 Task: Arrange a 45-minute interview for a software developer position.
Action: Mouse moved to (467, 214)
Screenshot: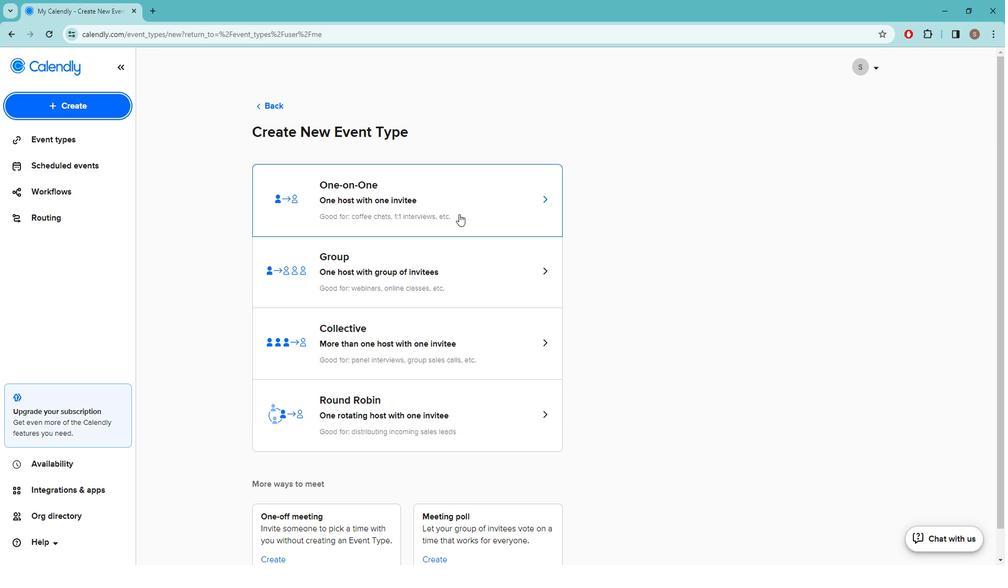 
Action: Mouse pressed left at (467, 214)
Screenshot: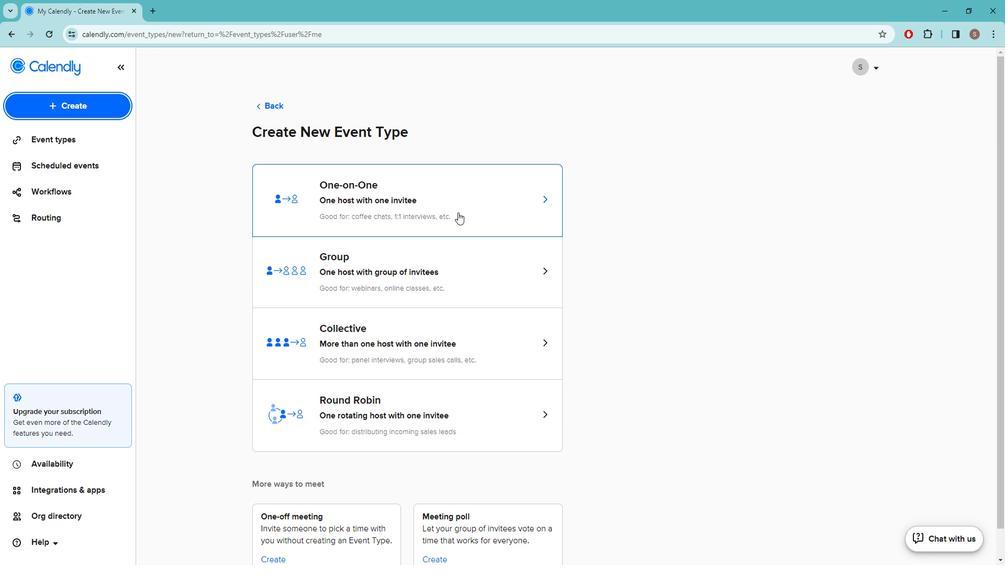 
Action: Mouse moved to (157, 153)
Screenshot: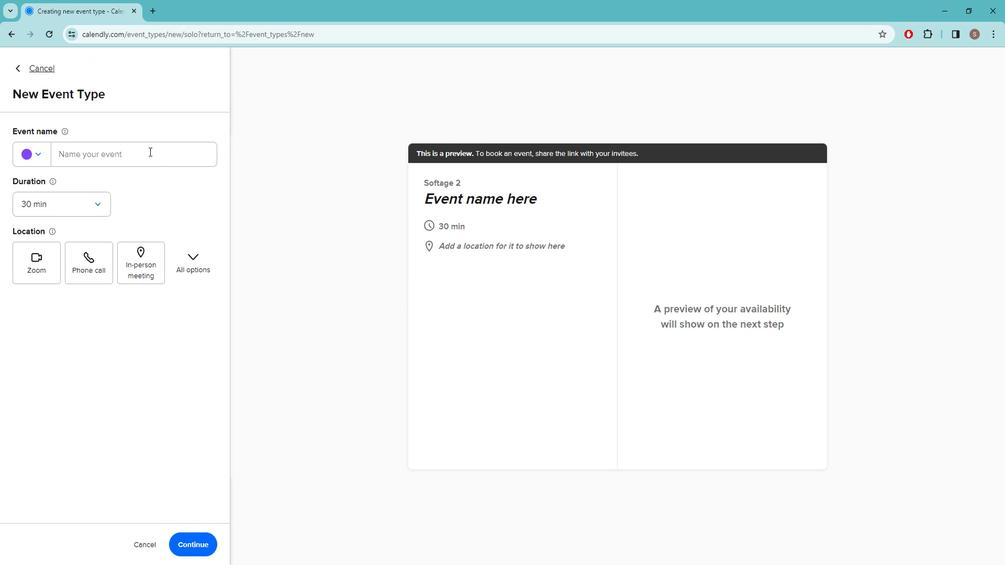 
Action: Mouse pressed left at (157, 153)
Screenshot: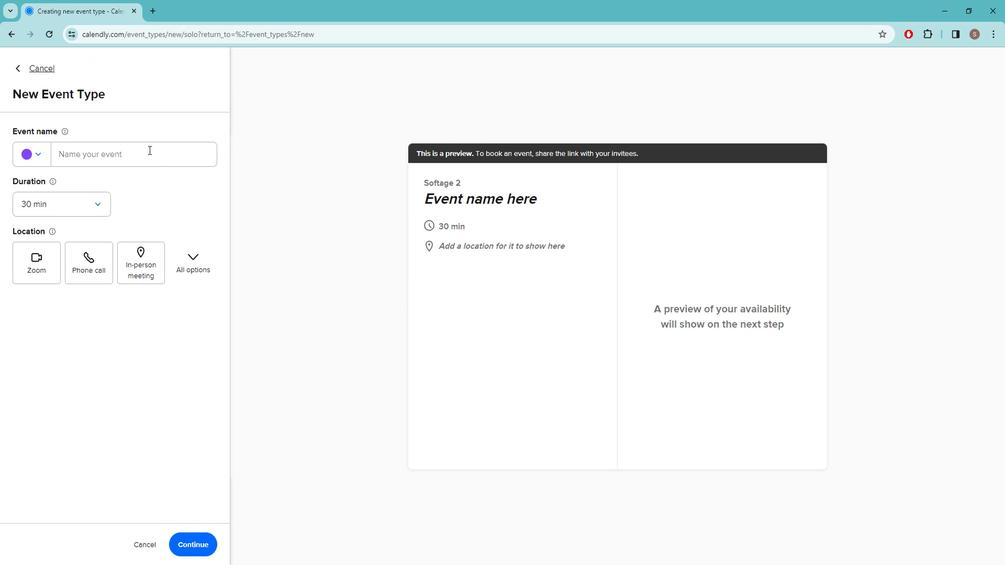 
Action: Key pressed s<Key.caps_lock>OFTWAE<Key.backspace>RE<Key.space><Key.caps_lock>d<Key.caps_lock>EVELOPER<Key.space><Key.caps_lock>i<Key.caps_lock>NTERVIEW<Key.space><Key.caps_lock>s<Key.caps_lock>CHEDULING<Key.space>
Screenshot: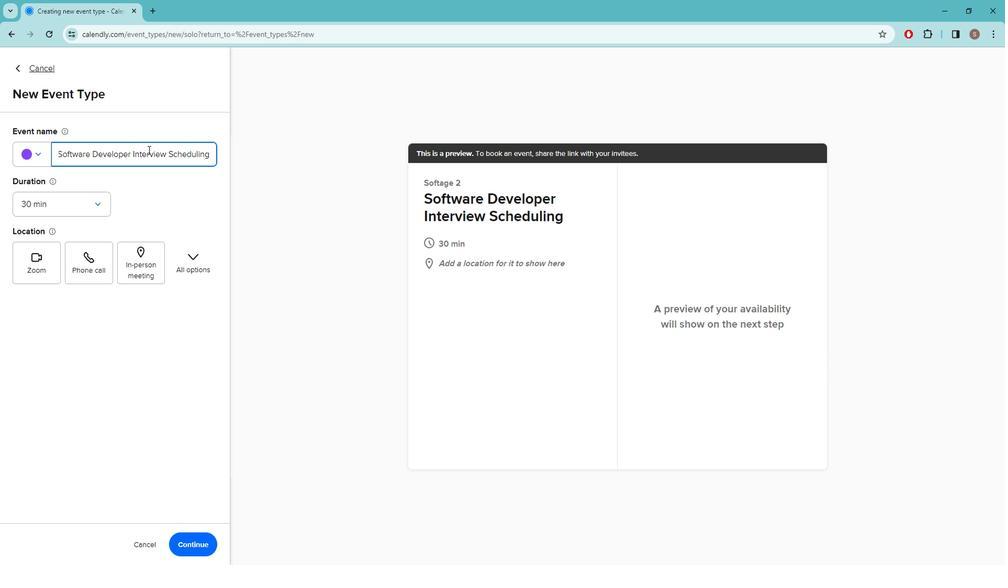 
Action: Mouse moved to (93, 212)
Screenshot: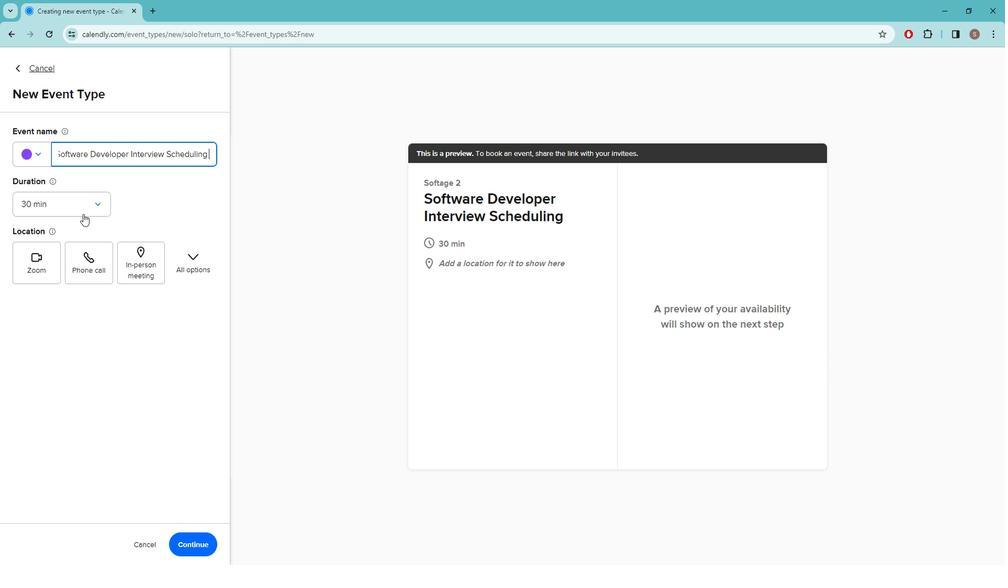 
Action: Mouse pressed left at (93, 212)
Screenshot: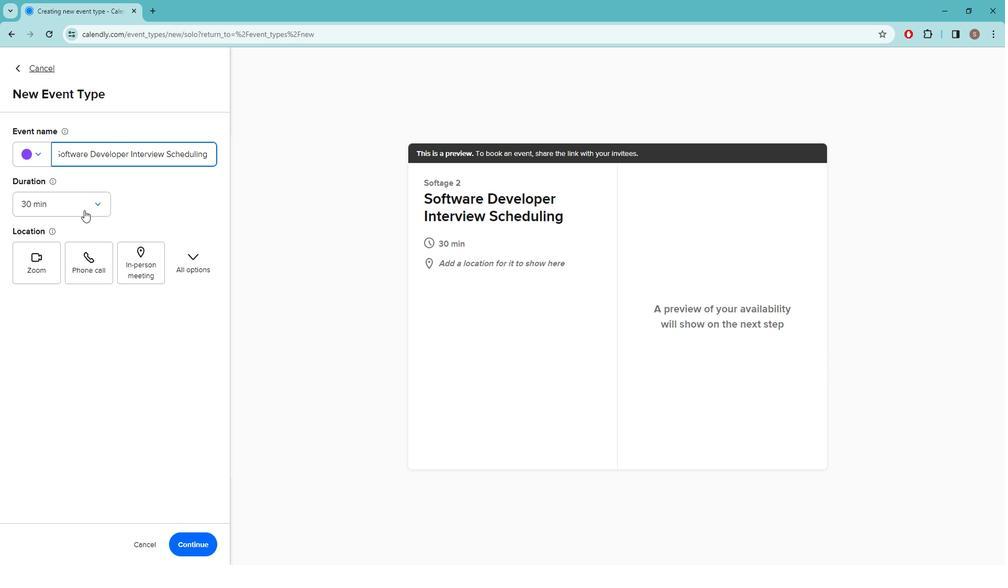 
Action: Mouse moved to (78, 277)
Screenshot: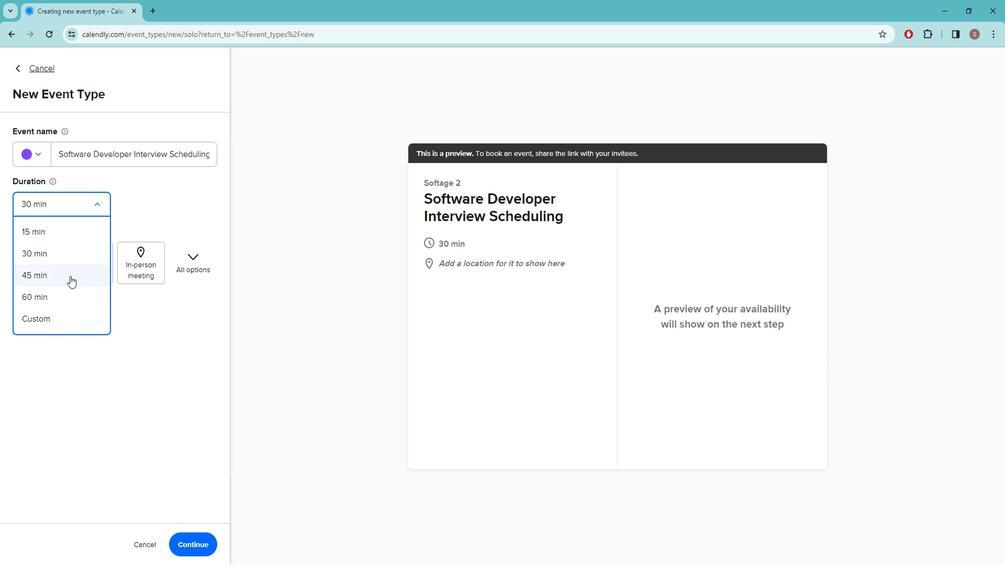 
Action: Mouse pressed left at (78, 277)
Screenshot: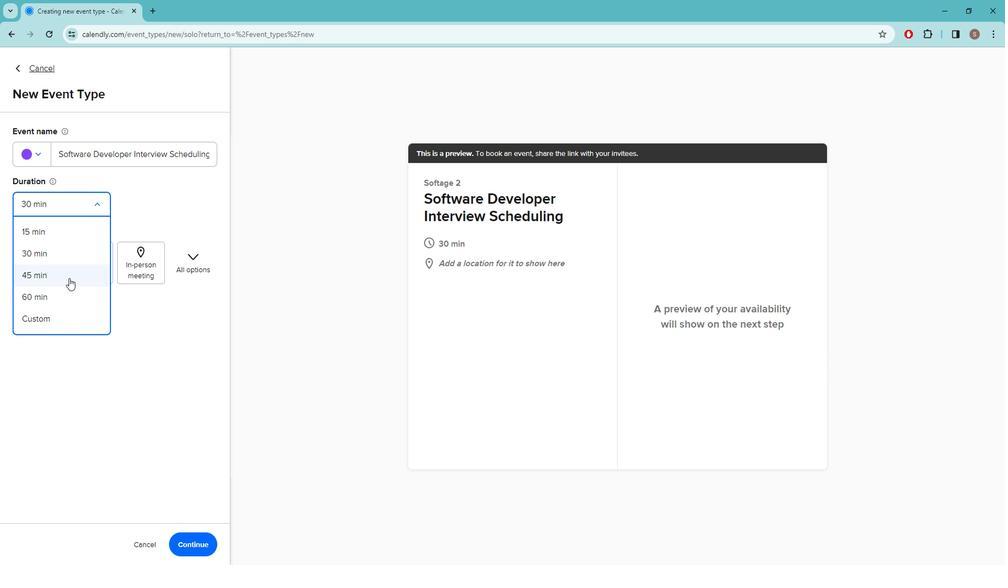 
Action: Mouse moved to (154, 267)
Screenshot: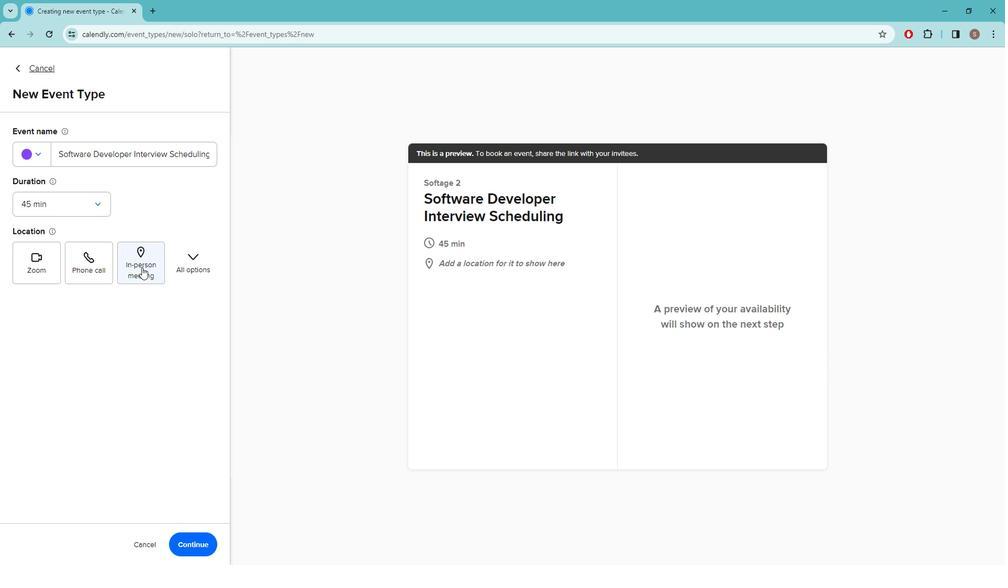 
Action: Mouse pressed left at (154, 267)
Screenshot: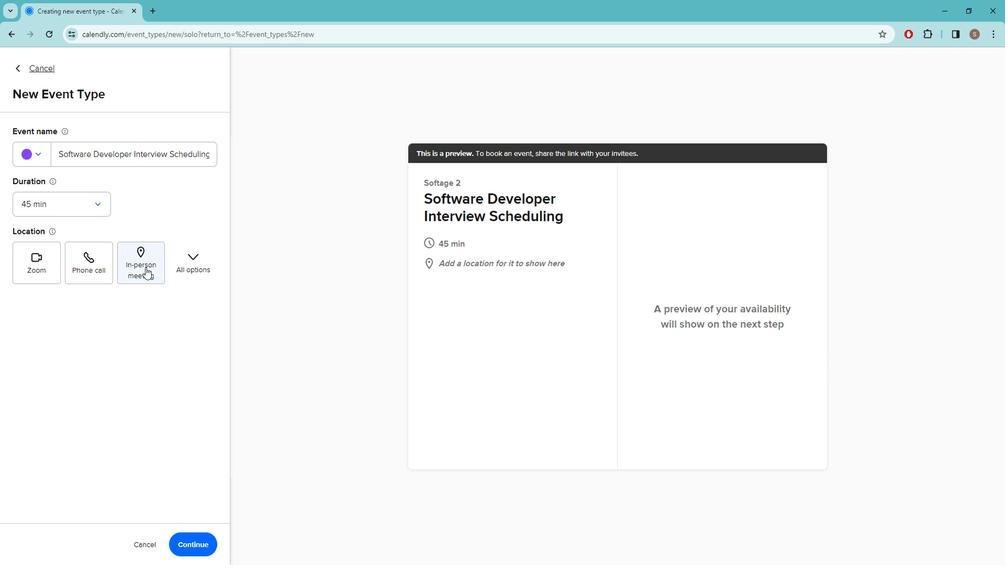 
Action: Mouse moved to (462, 192)
Screenshot: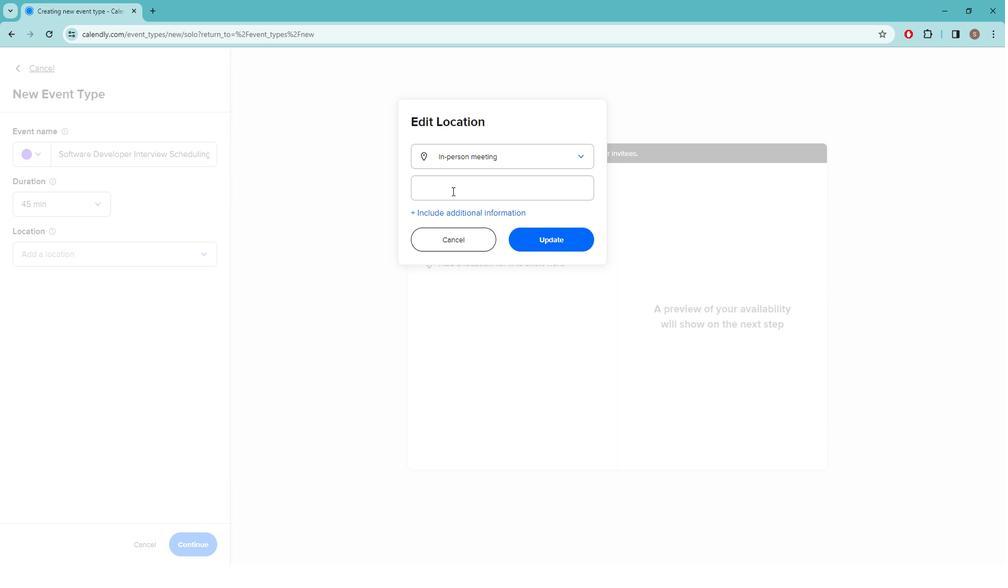 
Action: Mouse pressed left at (462, 192)
Screenshot: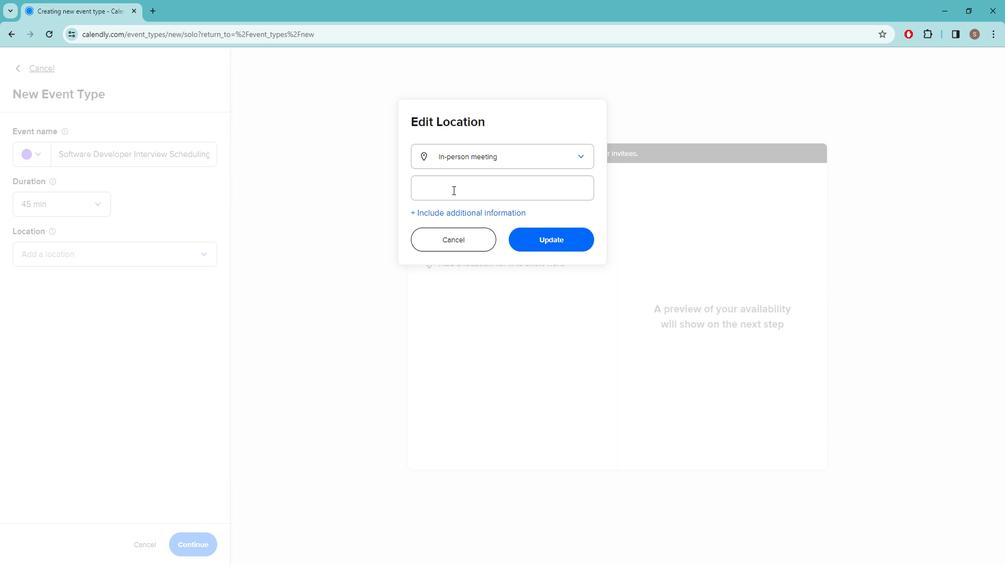 
Action: Key pressed <Key.caps_lock>u<Key.caps_lock>NIFIED<Key.space><Key.caps_lock>i<Key.caps_lock>NFOTECH,<Key.space>79<Key.space><Key.caps_lock>m<Key.caps_lock>ADISON<Key.space><Key.caps_lock>a<Key.caps_lock>VE<Key.shift>#<Key.space>660,<Key.space><Key.caps_lock>m<Key.caps_lock>ANHATTAN,<Key.space><Key.caps_lock>ny<Key.space>10016,<Key.space>usa<Key.space>
Screenshot: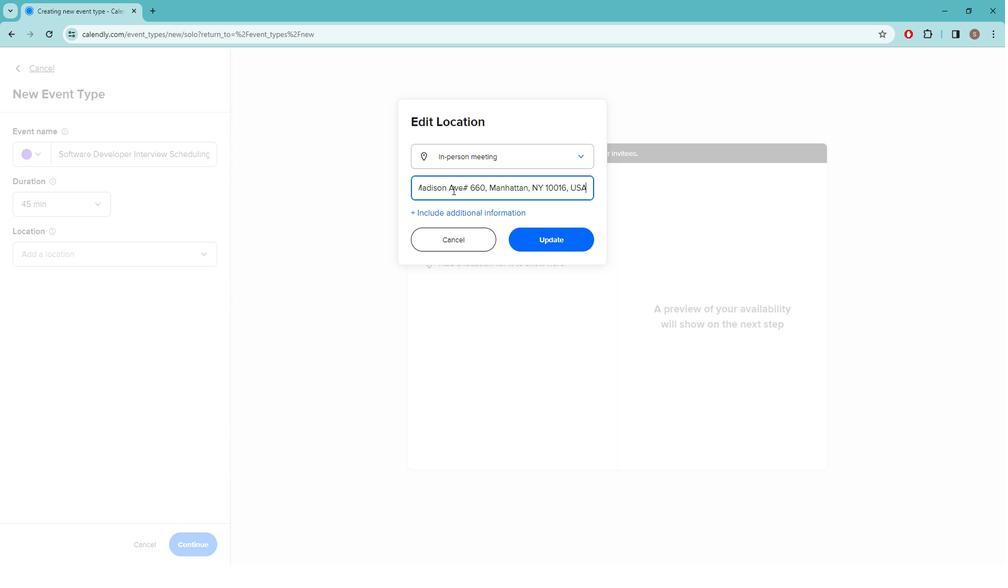 
Action: Mouse moved to (553, 240)
Screenshot: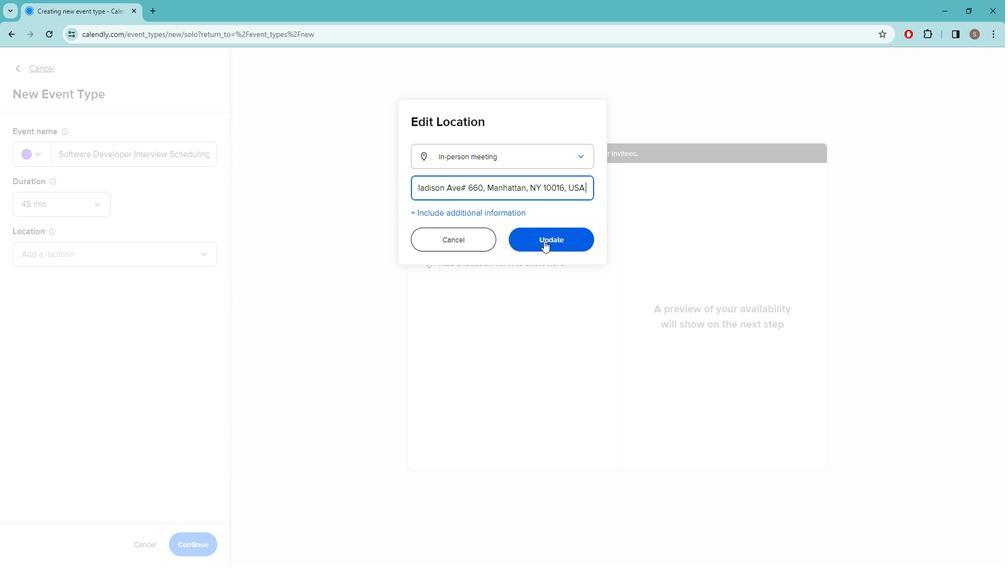 
Action: Mouse pressed left at (553, 240)
Screenshot: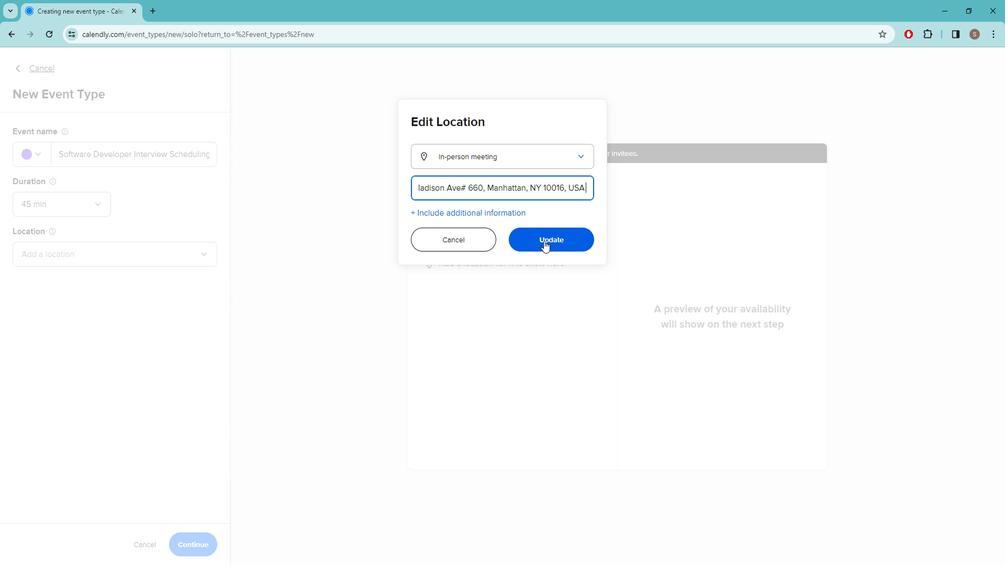 
Action: Mouse moved to (205, 531)
Screenshot: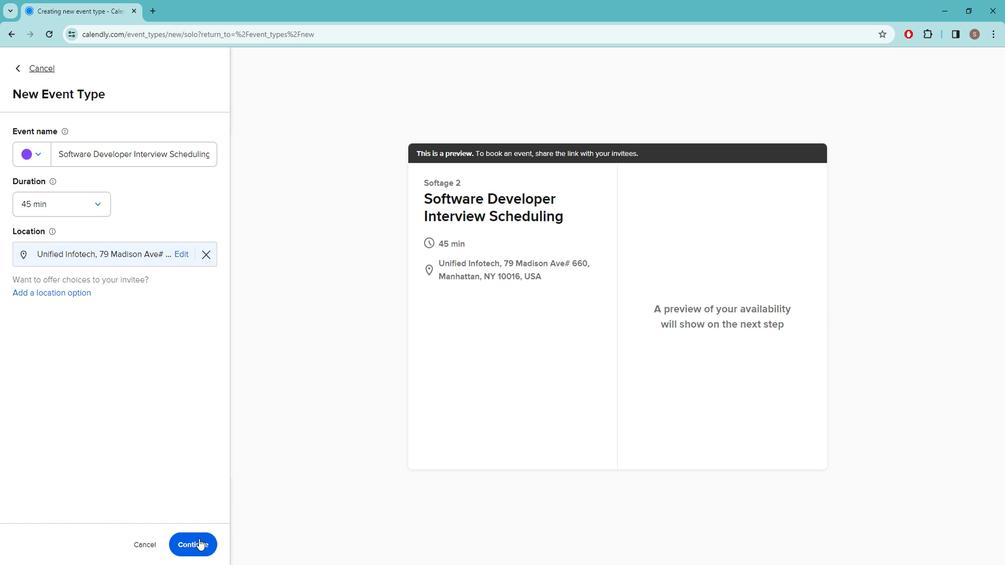 
Action: Mouse pressed left at (205, 531)
Screenshot: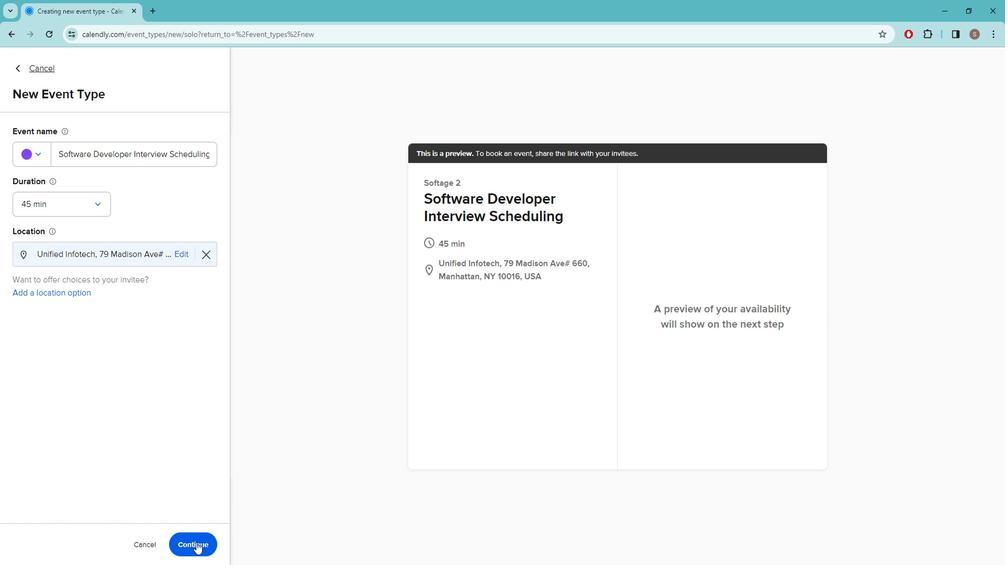 
Action: Mouse moved to (185, 179)
Screenshot: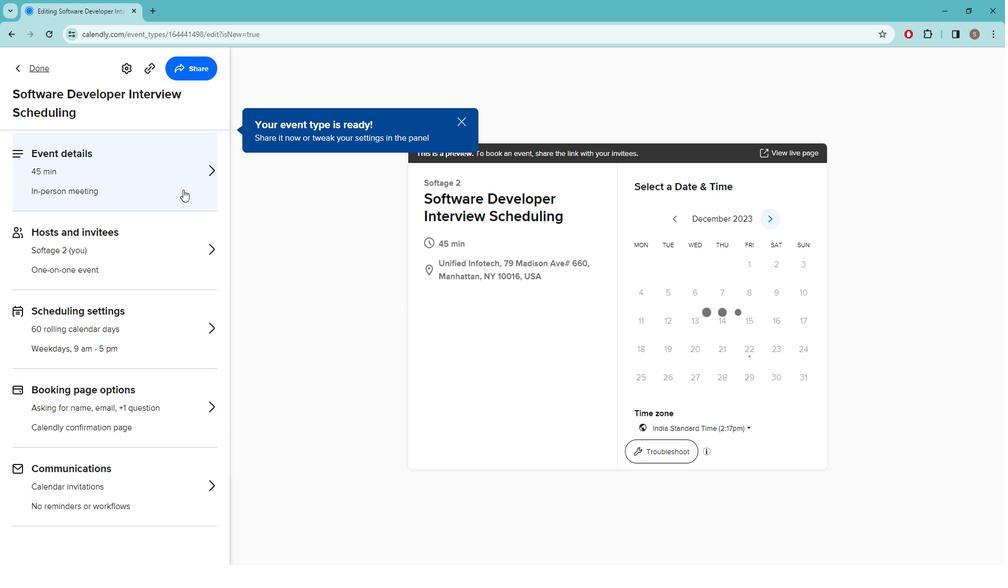 
Action: Mouse pressed left at (185, 179)
Screenshot: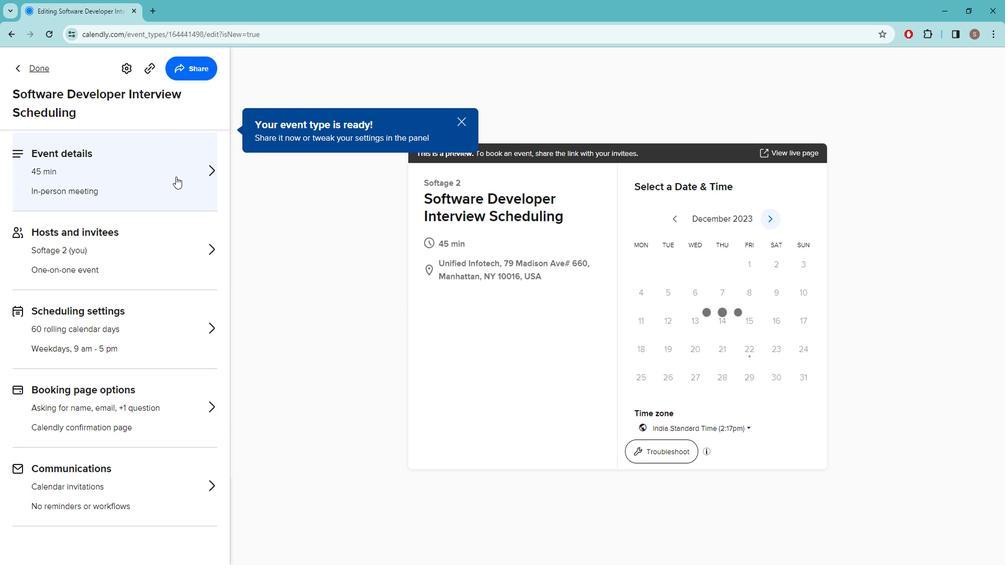 
Action: Mouse moved to (105, 362)
Screenshot: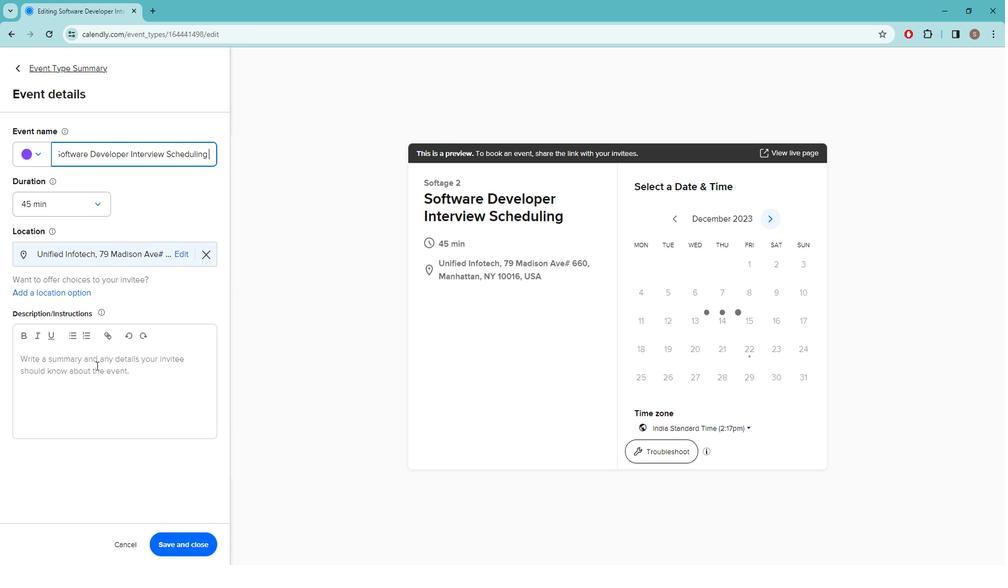 
Action: Mouse pressed left at (105, 362)
Screenshot: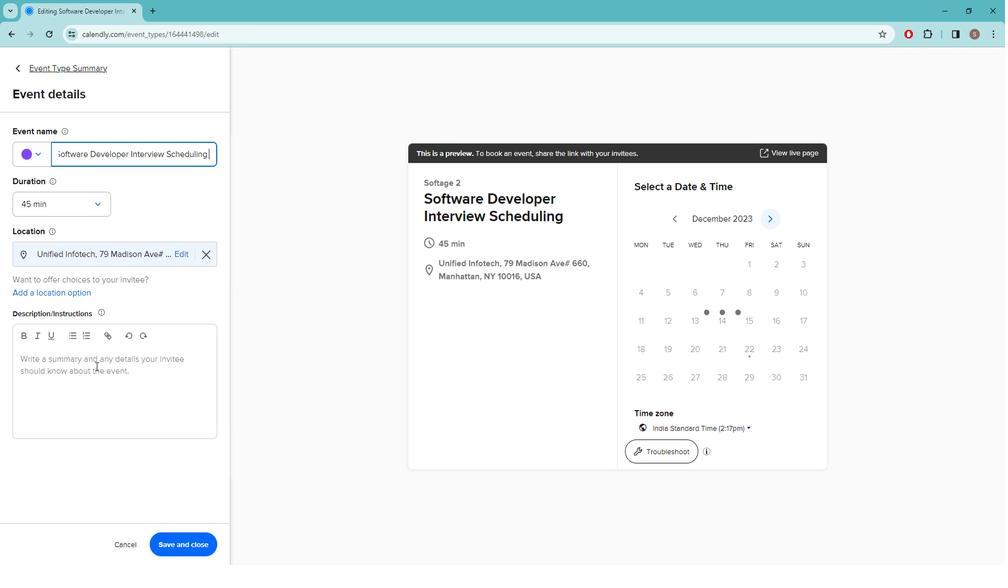
Action: Mouse moved to (109, 364)
Screenshot: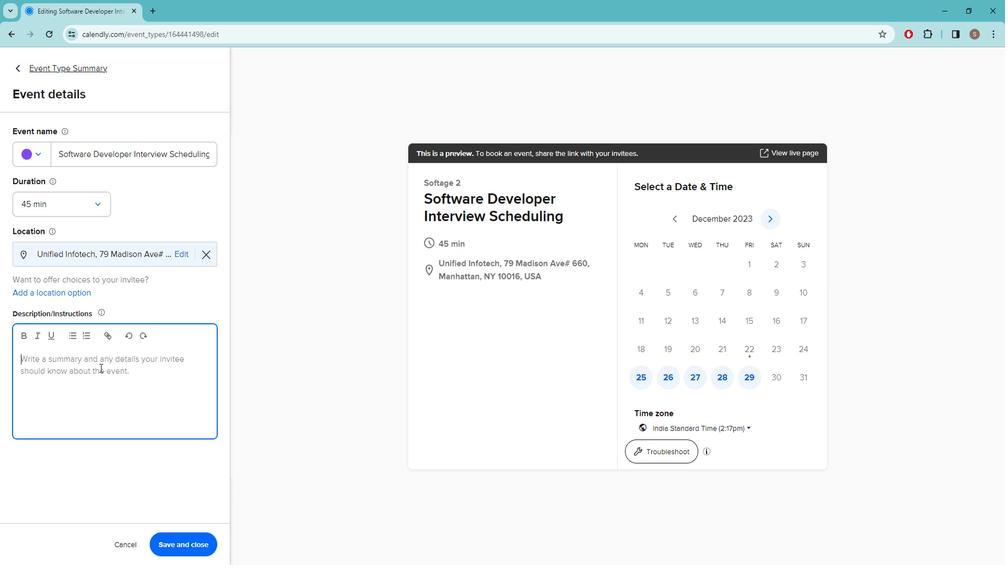 
Action: Key pressed w<Key.caps_lock>E<Key.space>ARE<Key.space>THRILLED<Key.space>TO<Key.space>MOVE<Key.space>FORWARD<Key.space>WITH<Key.space>YOUR<Key.space>APPLICATION<Key.space>FOR<Key.space>THE<Key.space><Key.caps_lock>s<Key.caps_lock>OFTWARE<Key.space><Key.caps_lock>d<Key.caps_lock>EVELOPER<Key.space>POSITION<Key.space>AT<Key.space><Key.caps_lock>u<Key.caps_lock>NIFIED<Key.space><Key.caps_lock>i<Key.caps_lock>NFOTECH.<Key.space><Key.caps_lock>t<Key.caps_lock>O<Key.space>STREAMLINE<Key.space>THE<Key.space>INTERVIEW<Key.space>SCHEDULING<Key.space>PROCESS,<Key.space>WE'VE<Key.space>SET<Key.space>UP<Key.space>A<Key.space>
Screenshot: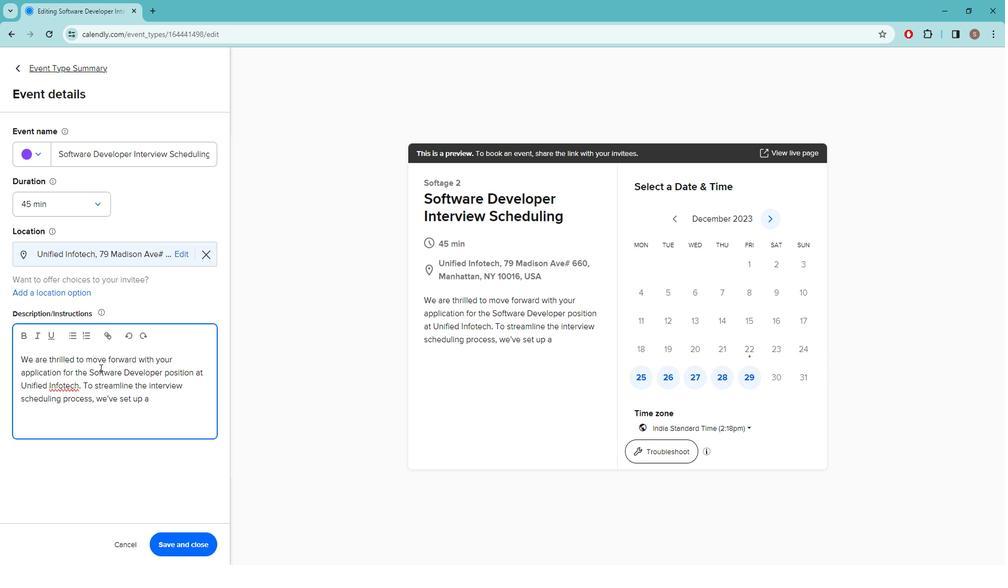 
Action: Mouse moved to (109, 373)
Screenshot: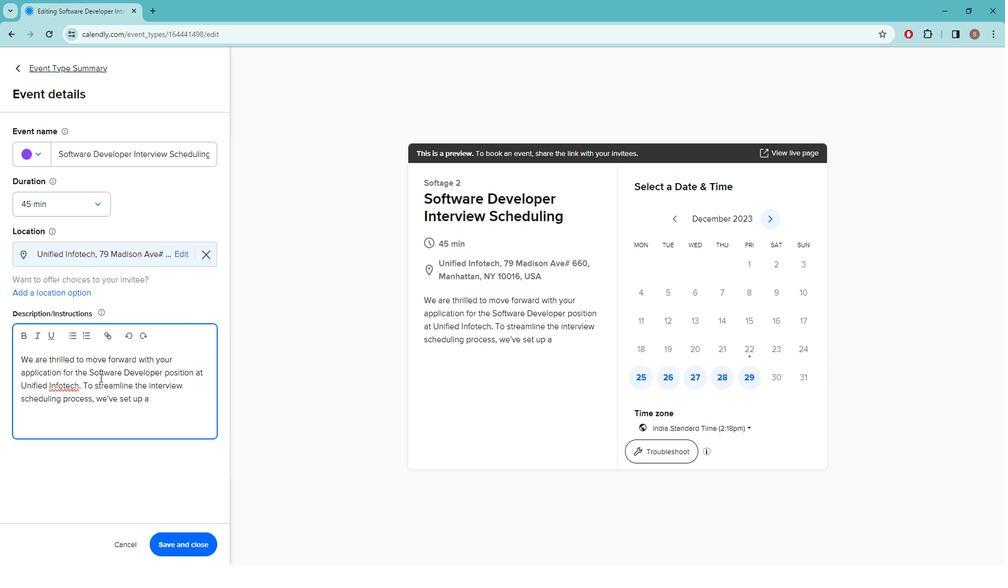 
Action: Key pressed <Key.caps_lock>c<Key.caps_lock>A<Key.backspace><Key.backspace>LINK<Key.space>SPECIFICALLY<Key.space>FOR<Key.space>YOU<Key.space><Key.backspace>.<Key.space>
Screenshot: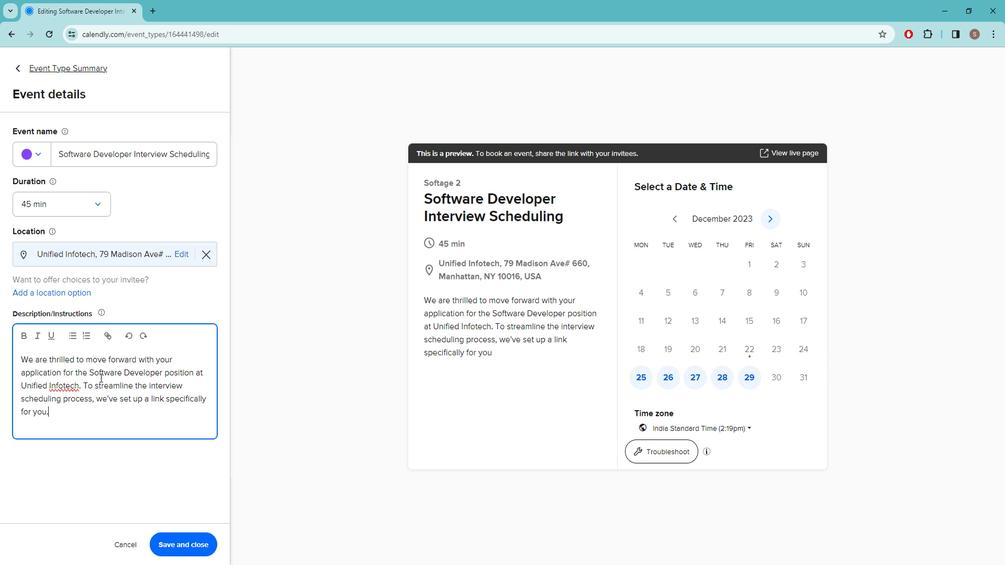 
Action: Mouse moved to (205, 528)
Screenshot: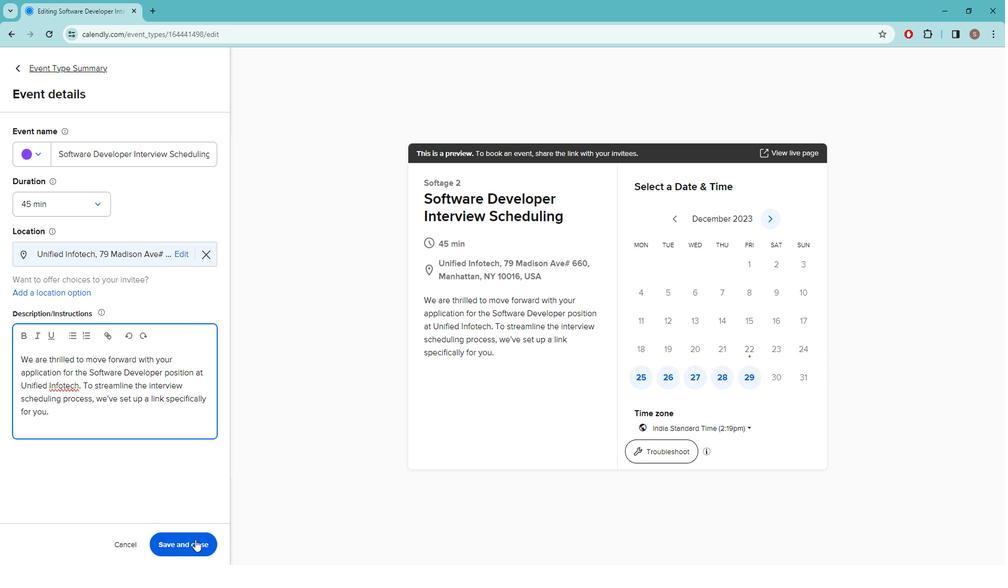 
Action: Mouse pressed left at (205, 528)
Screenshot: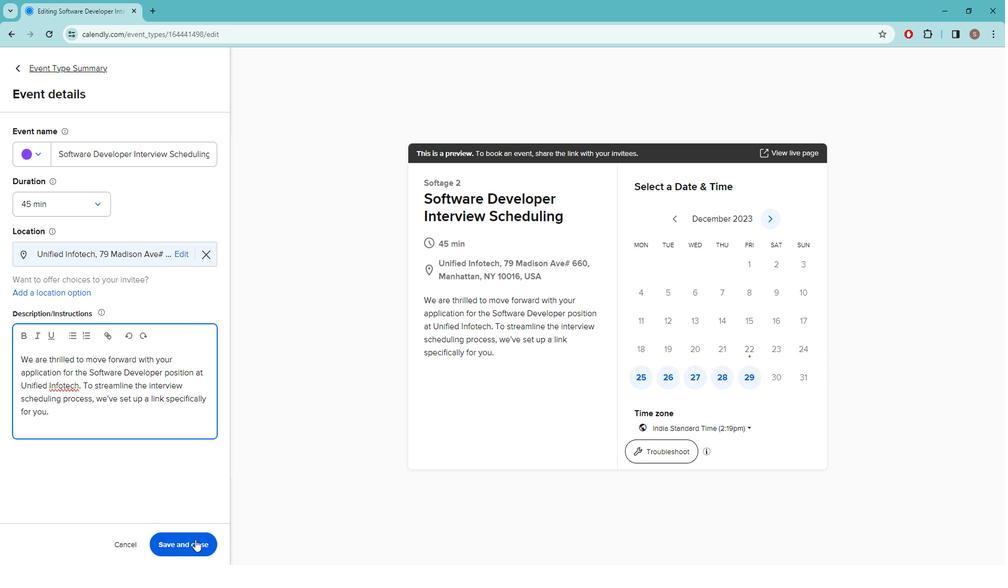 
Action: Mouse moved to (346, 500)
Screenshot: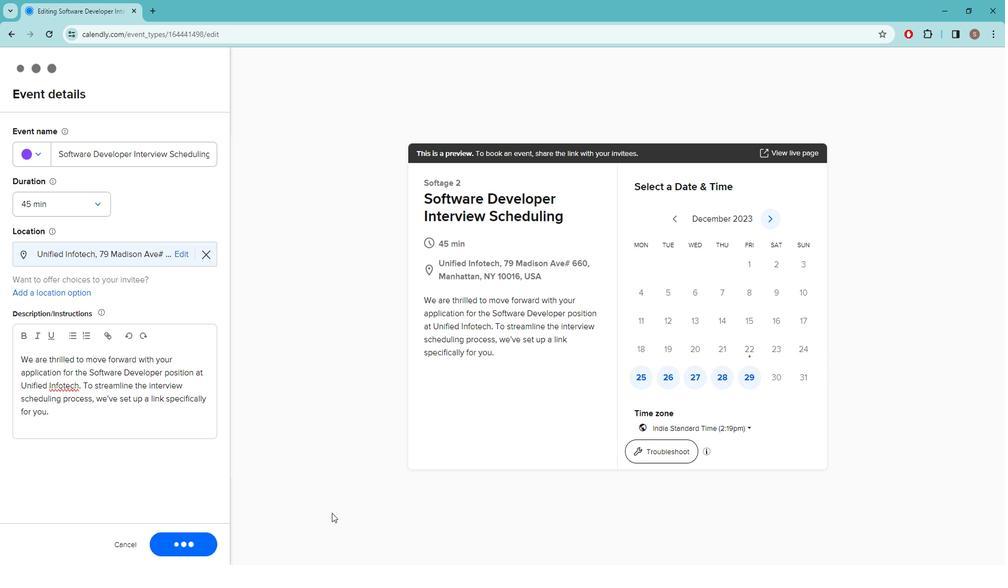 
